 Task: Toggle the select leading and trailing whitespace in the smart select.
Action: Mouse moved to (5, 629)
Screenshot: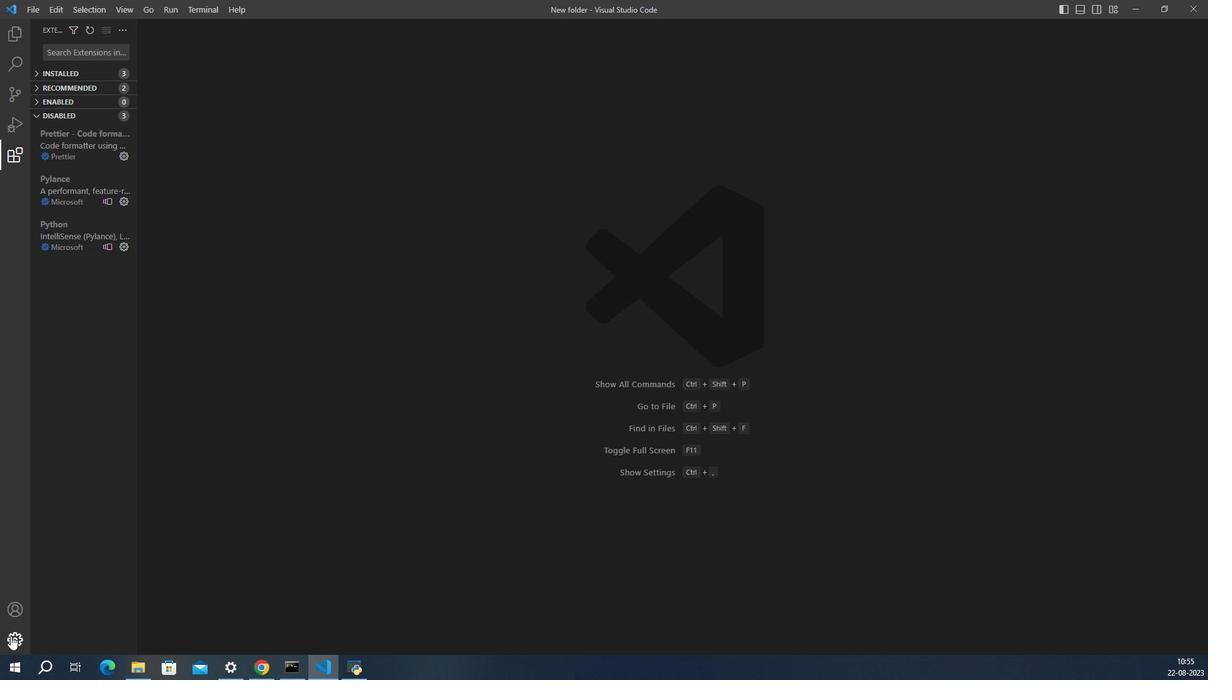 
Action: Mouse pressed left at (5, 629)
Screenshot: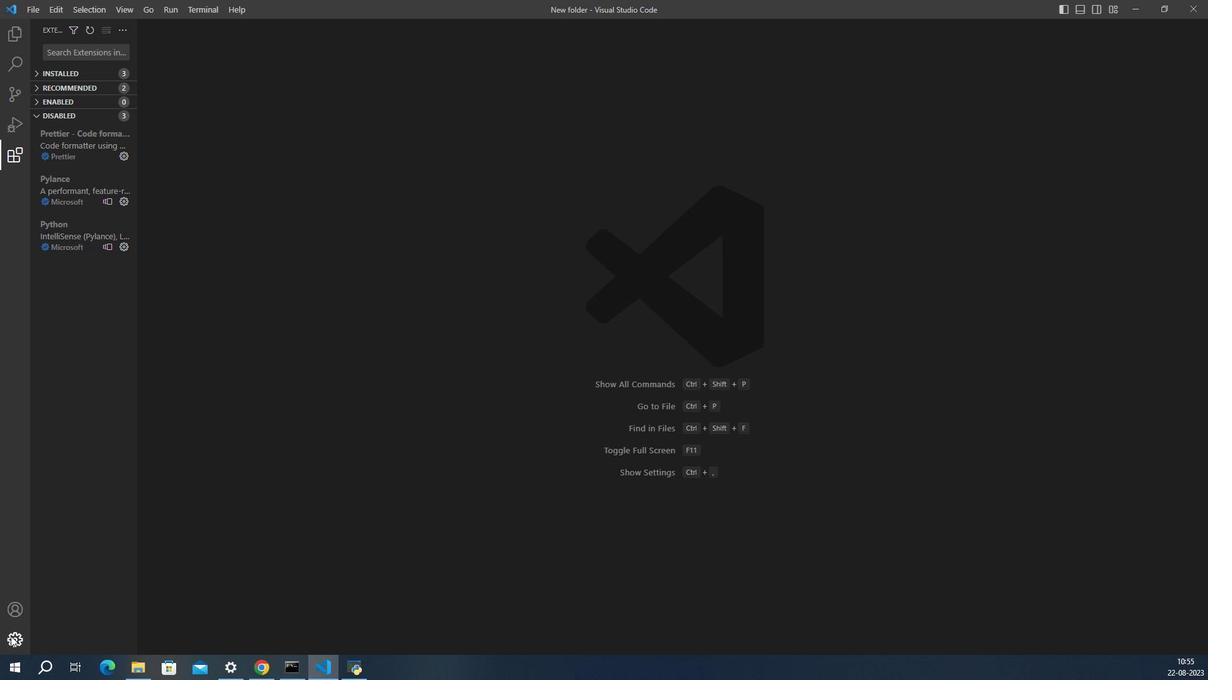
Action: Mouse moved to (76, 541)
Screenshot: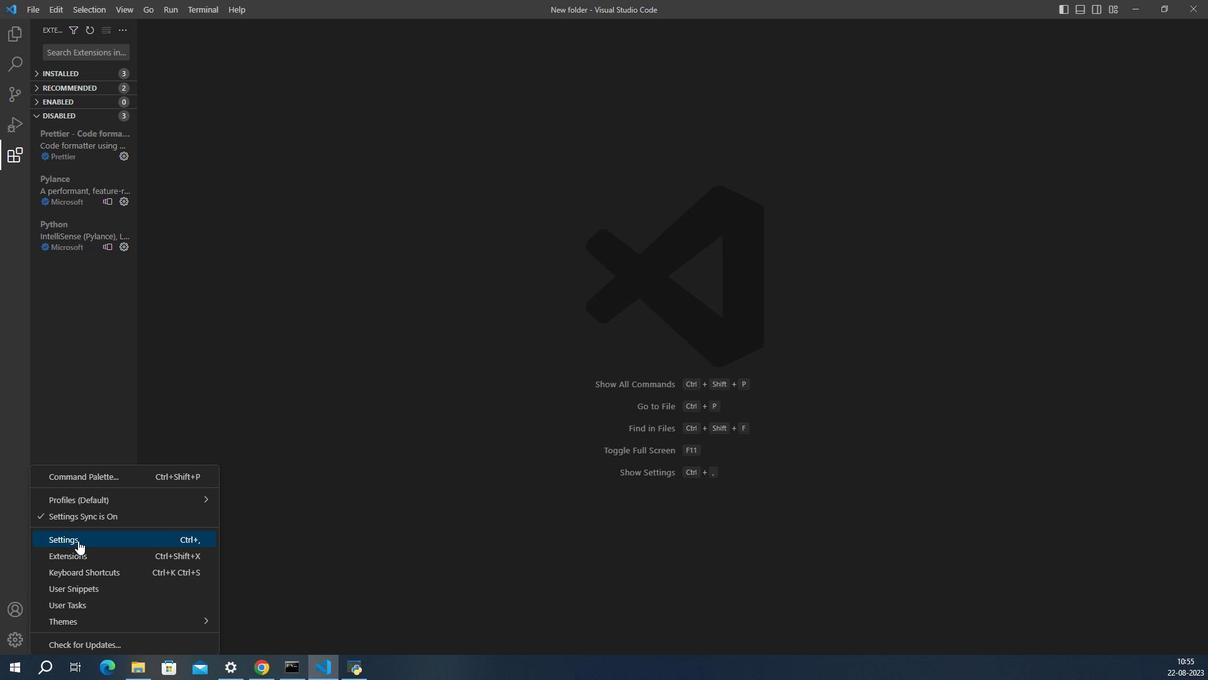 
Action: Mouse pressed left at (76, 541)
Screenshot: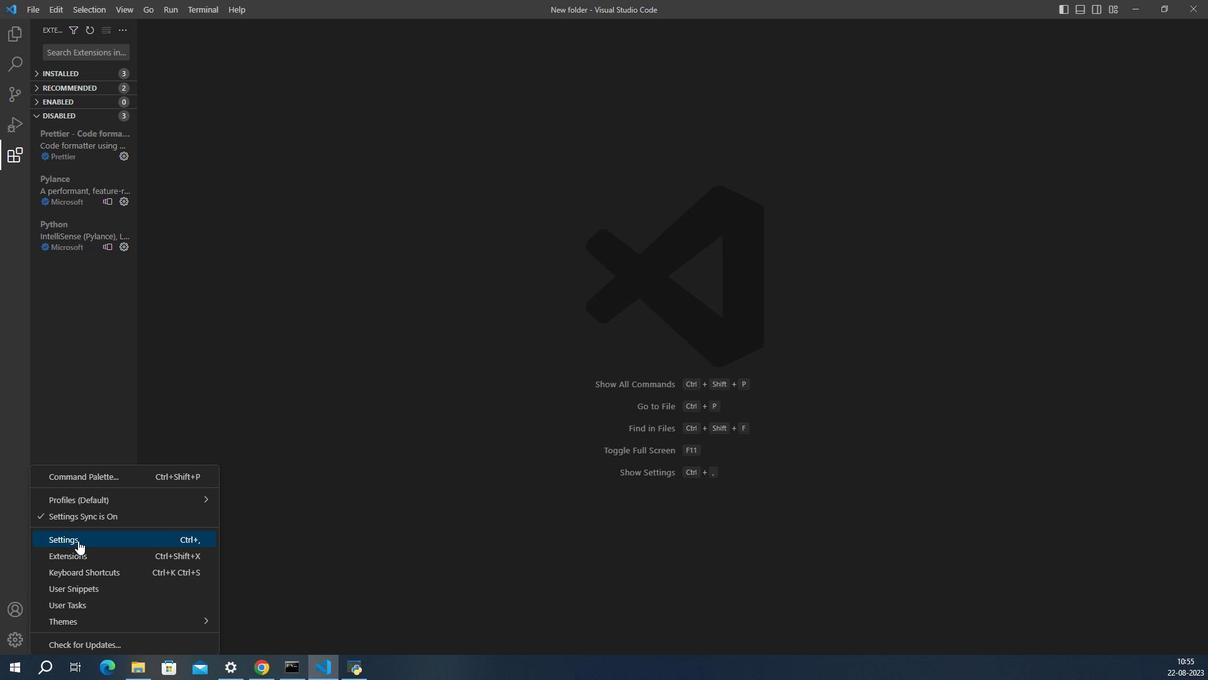 
Action: Mouse moved to (556, 502)
Screenshot: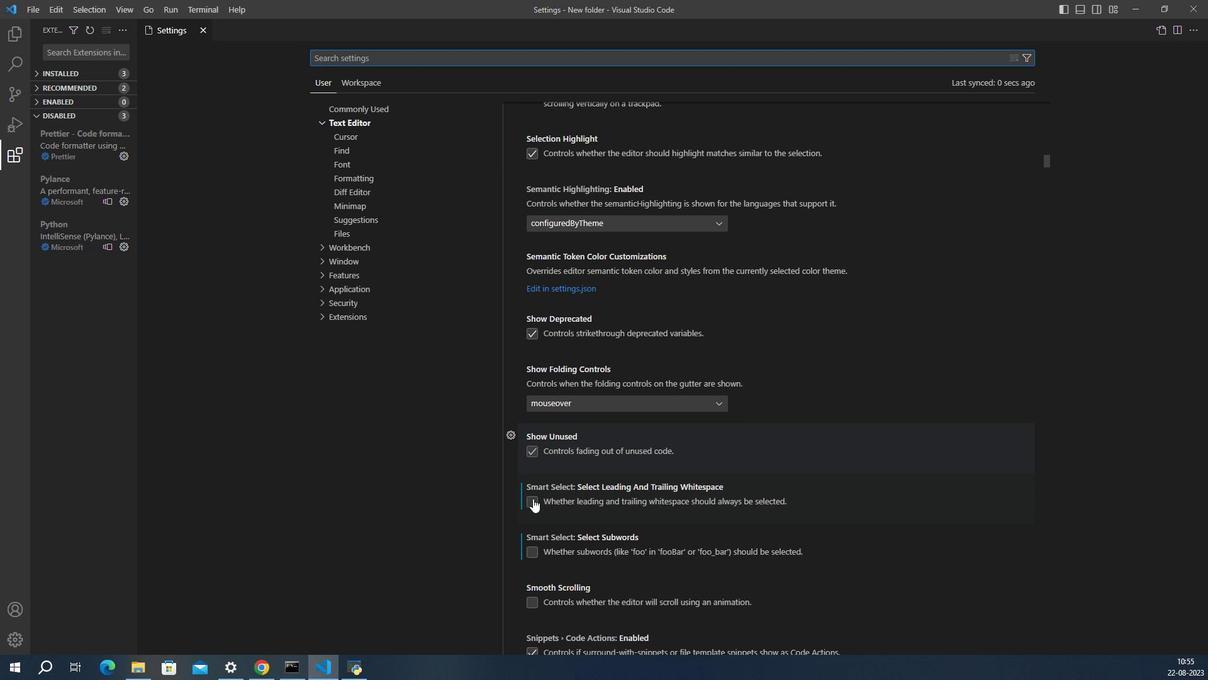 
Action: Mouse pressed left at (556, 502)
Screenshot: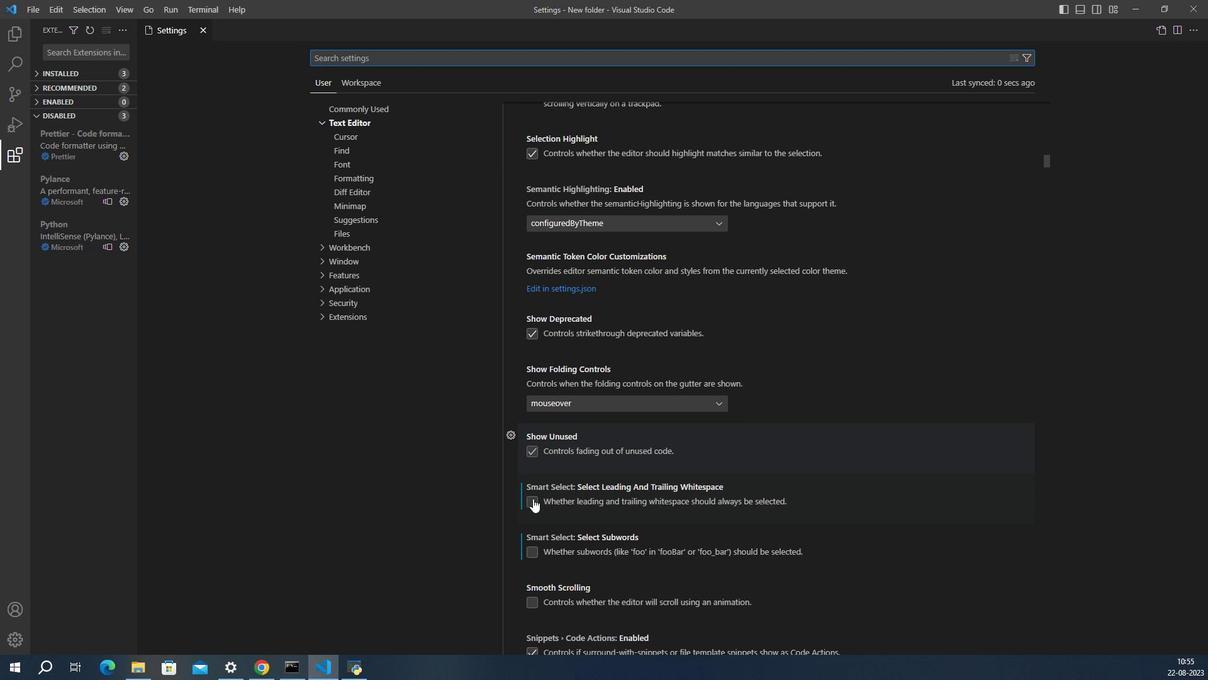 
Action: Mouse moved to (585, 504)
Screenshot: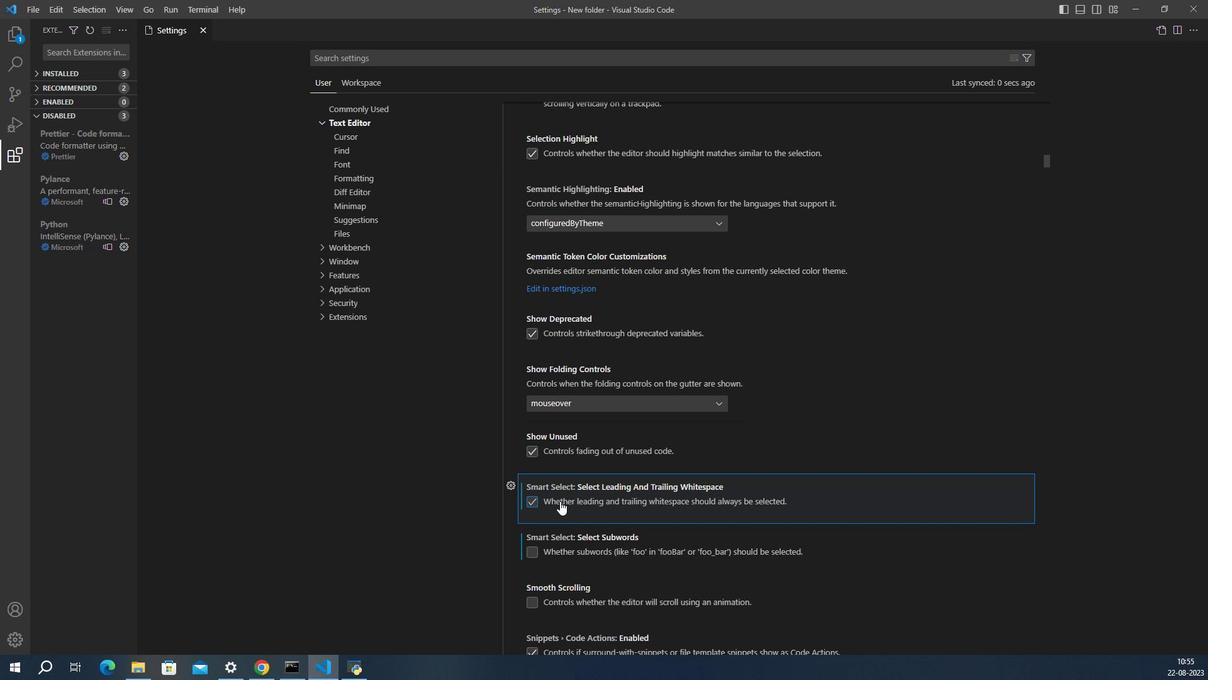 
